 Task: In the  document Respectingdifferences.doc, select heading and apply ' Italics'  Using "replace feature", replace:  'and to or'
Action: Mouse moved to (317, 148)
Screenshot: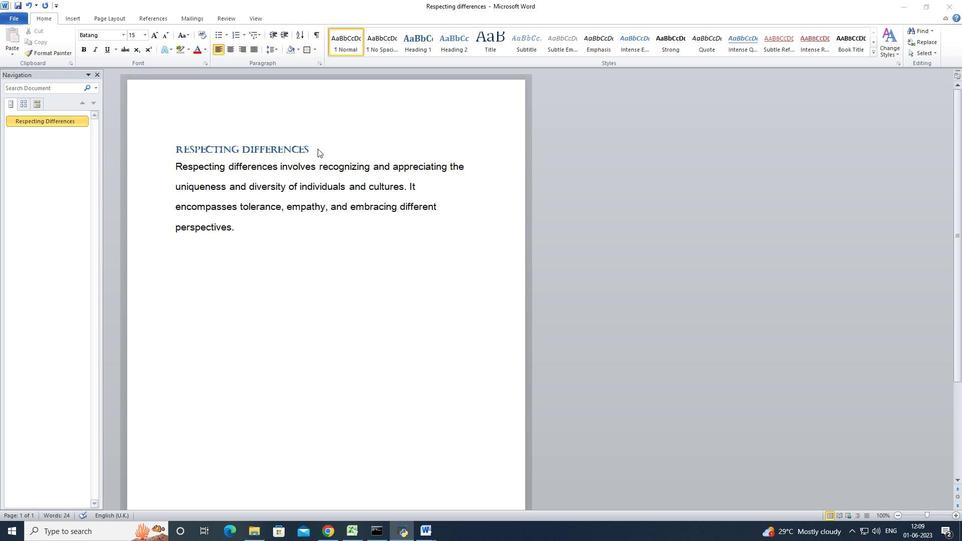 
Action: Mouse pressed left at (317, 148)
Screenshot: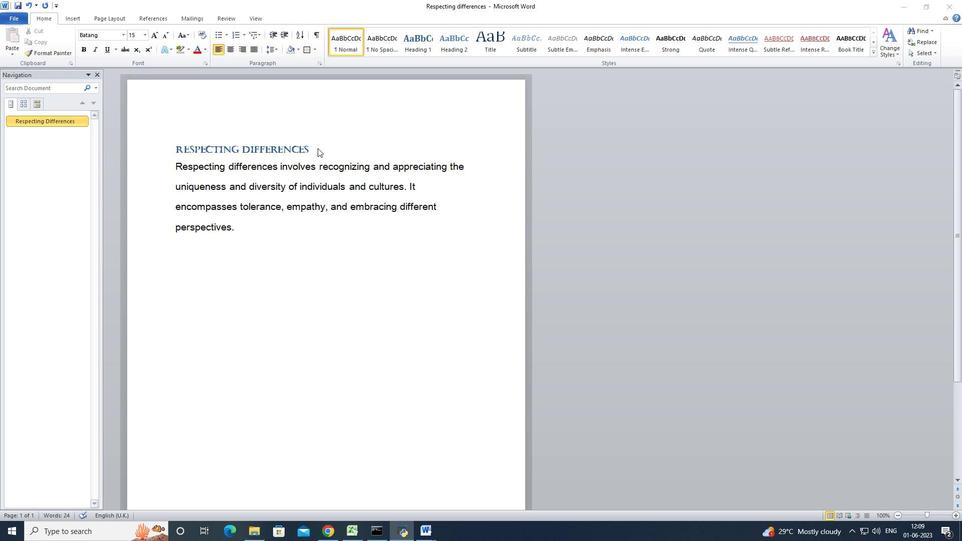 
Action: Mouse moved to (314, 149)
Screenshot: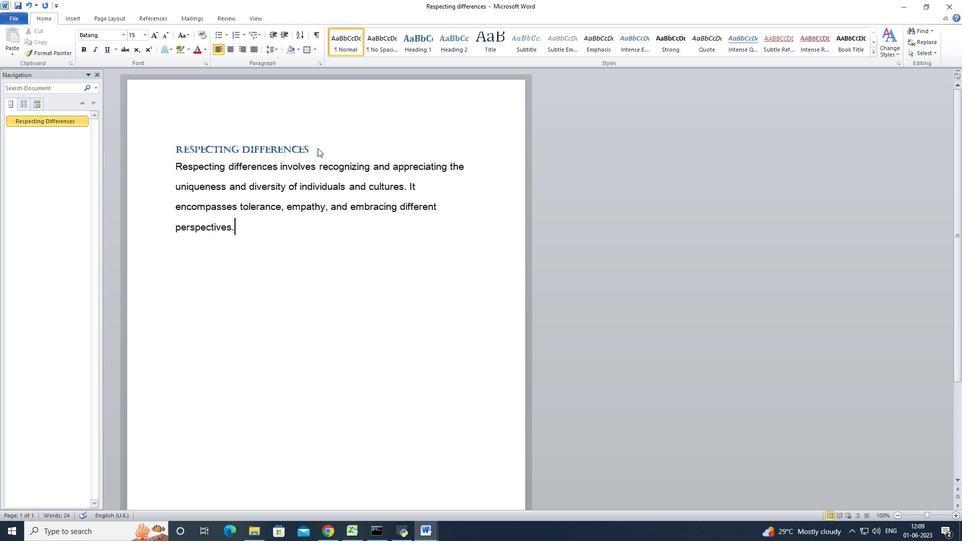 
Action: Mouse pressed left at (314, 149)
Screenshot: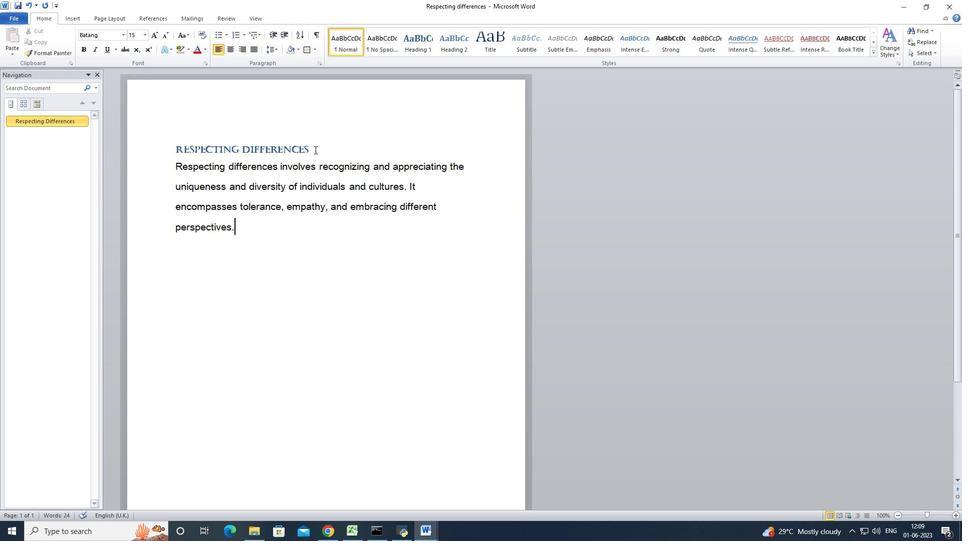 
Action: Mouse moved to (96, 48)
Screenshot: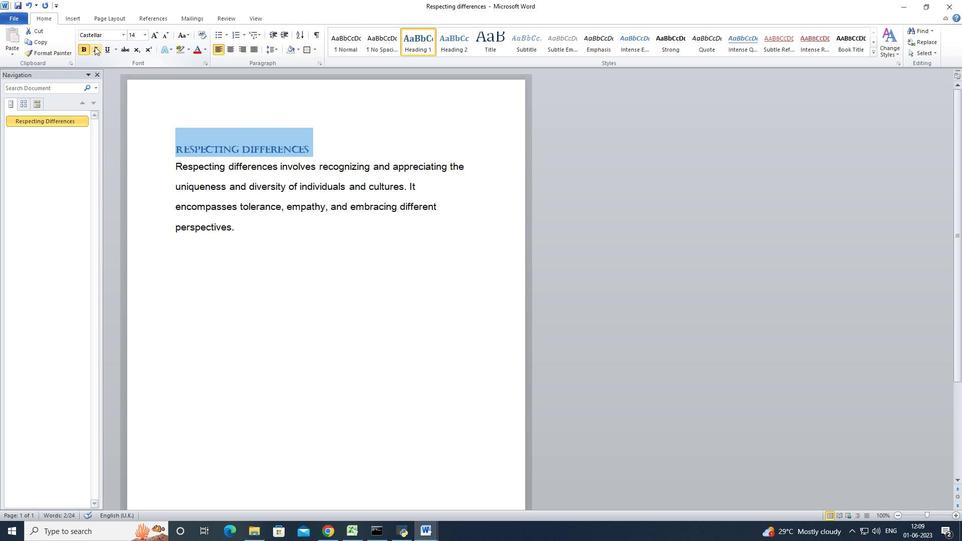 
Action: Mouse pressed left at (96, 48)
Screenshot: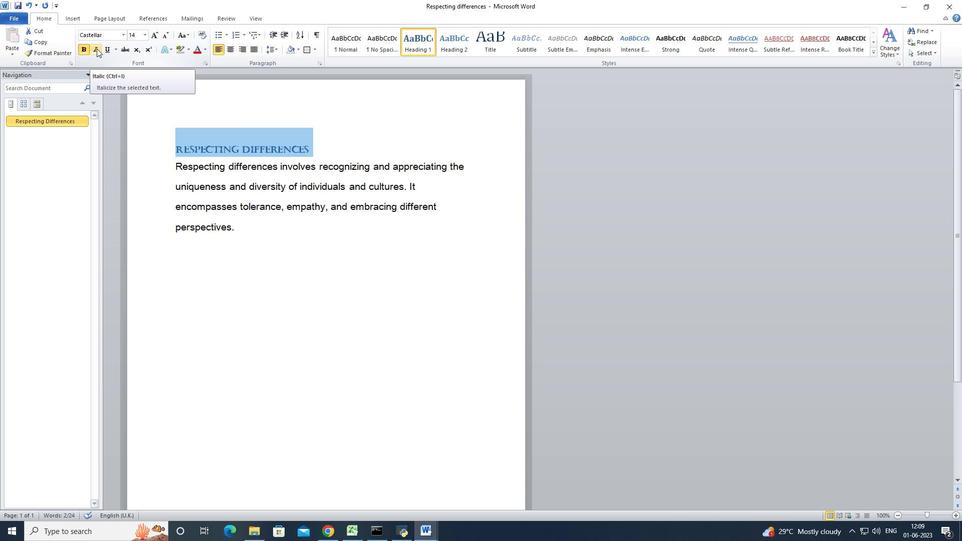 
Action: Mouse moved to (259, 240)
Screenshot: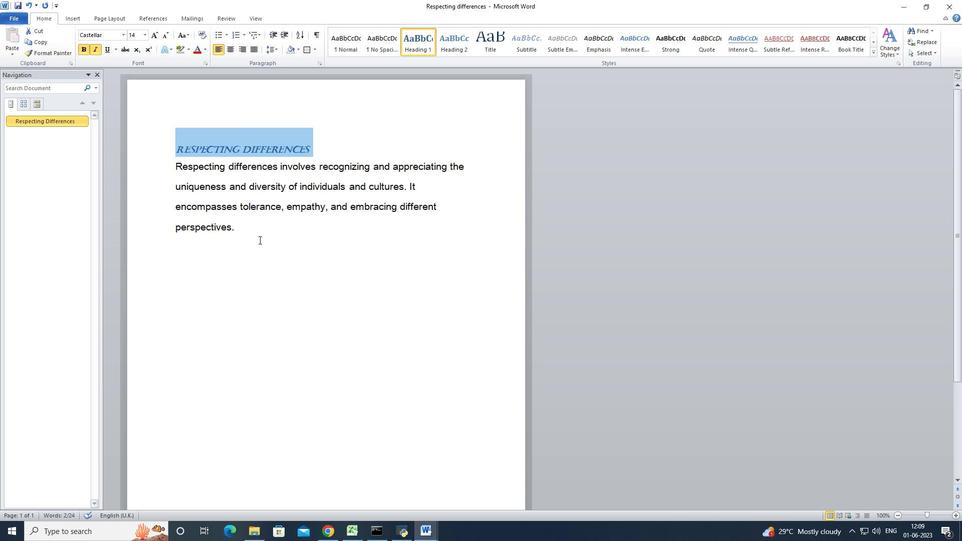 
Action: Mouse pressed left at (259, 240)
Screenshot: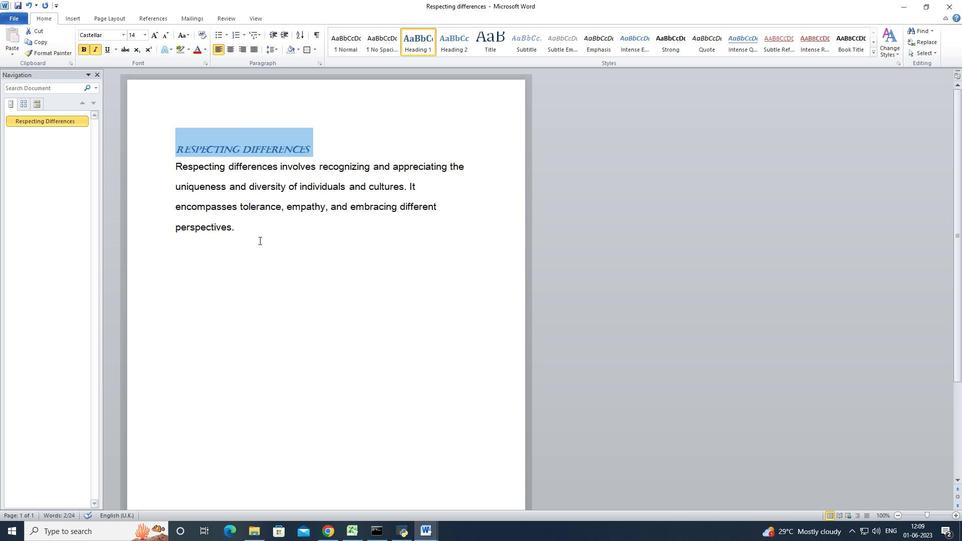 
Action: Mouse moved to (937, 38)
Screenshot: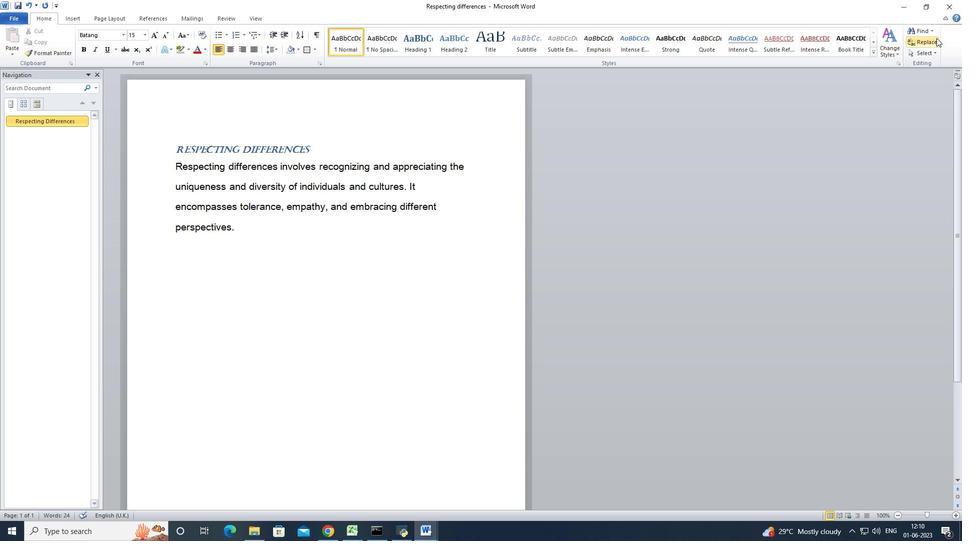 
Action: Mouse pressed left at (937, 38)
Screenshot: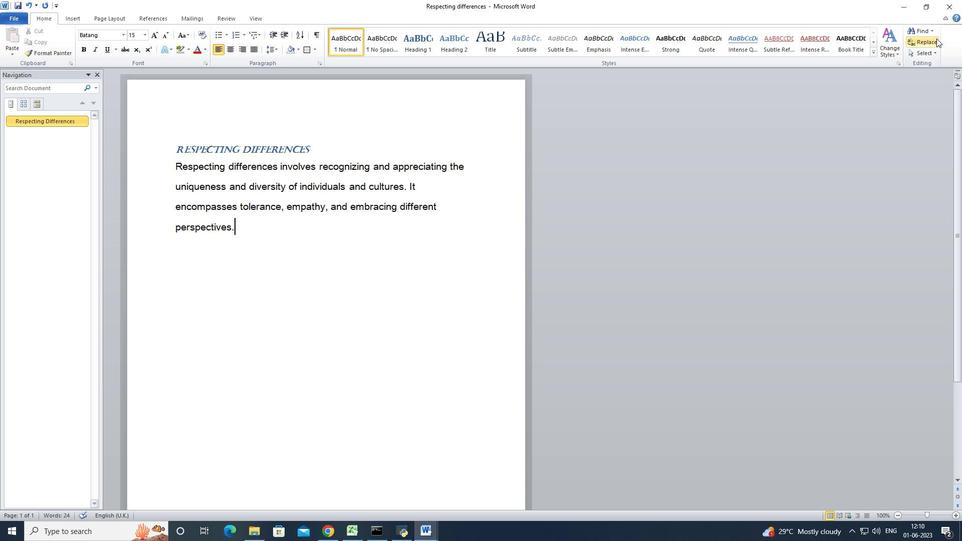 
Action: Key pressed and<Key.tab>to
Screenshot: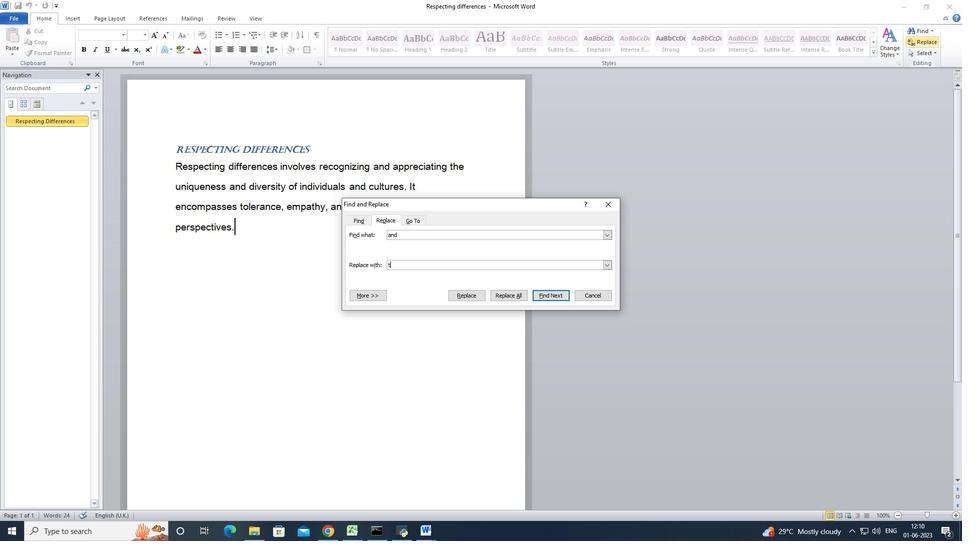 
Action: Mouse moved to (713, 97)
Screenshot: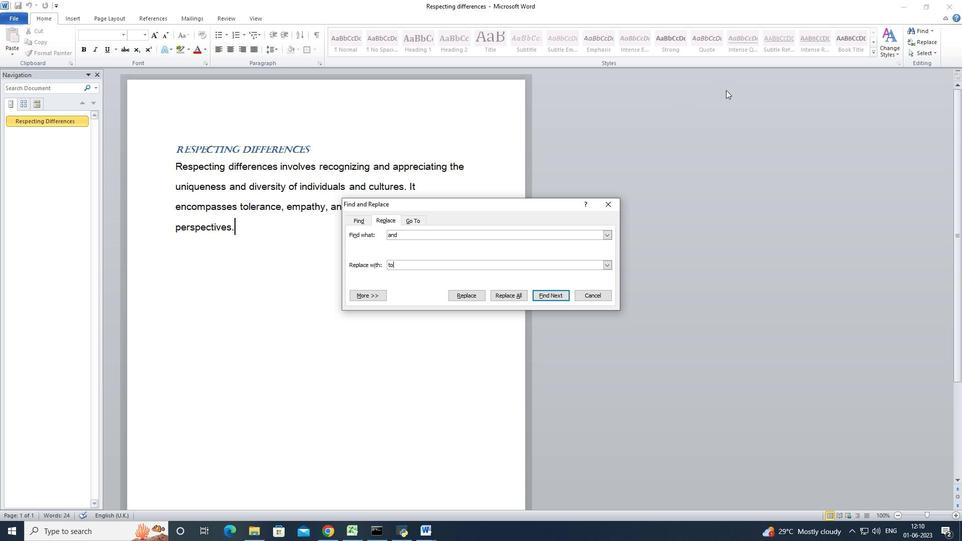 
Action: Key pressed <Key.backspace><Key.backspace>or
Screenshot: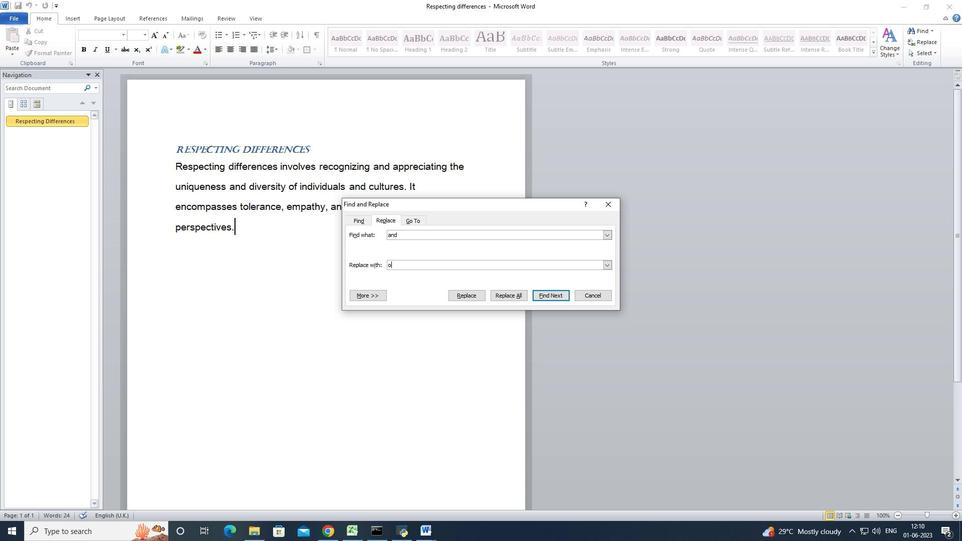 
Action: Mouse moved to (557, 291)
Screenshot: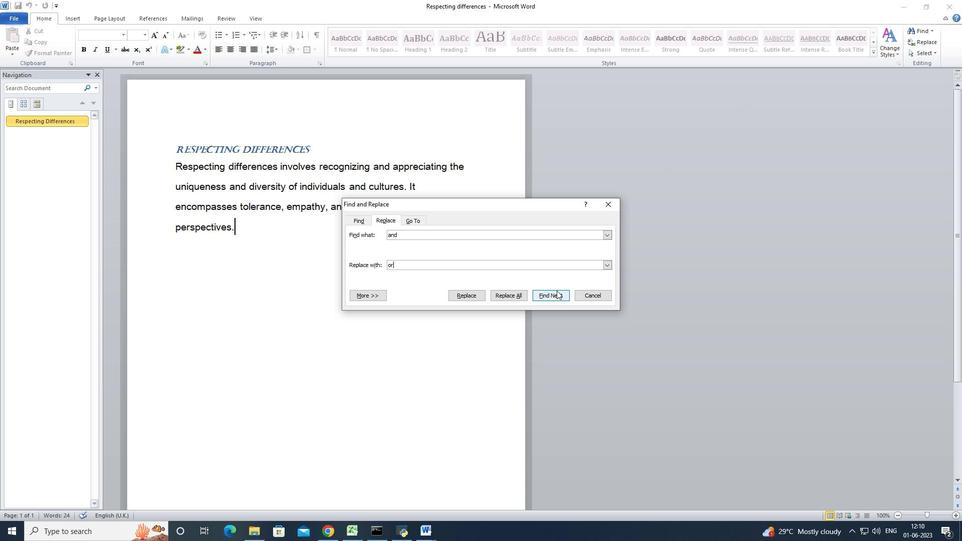 
Action: Mouse pressed left at (557, 291)
Screenshot: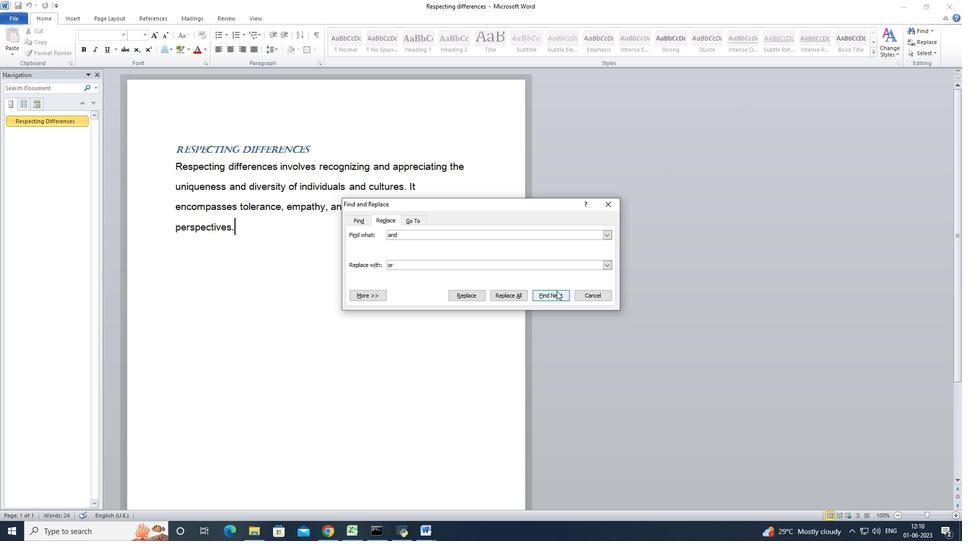 
Action: Mouse moved to (512, 296)
Screenshot: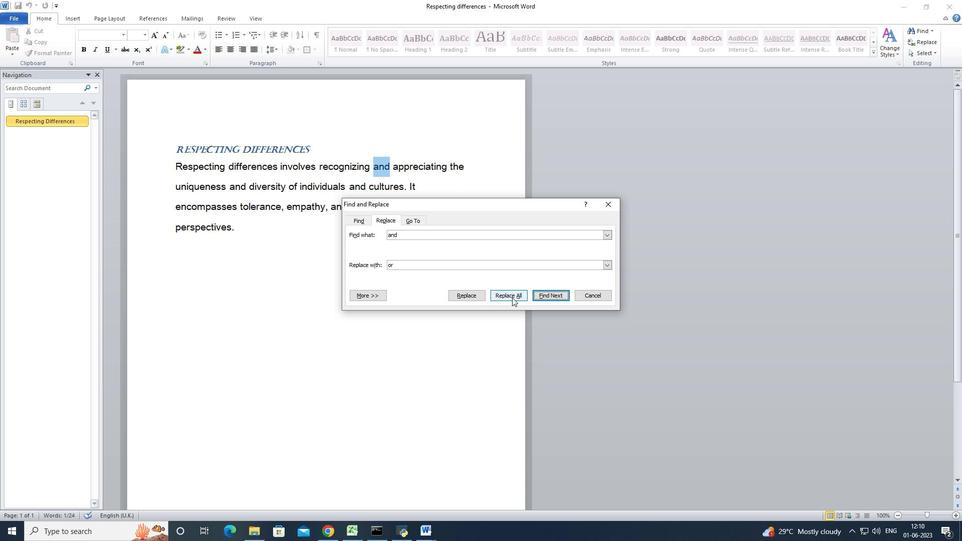 
Action: Mouse pressed left at (512, 296)
Screenshot: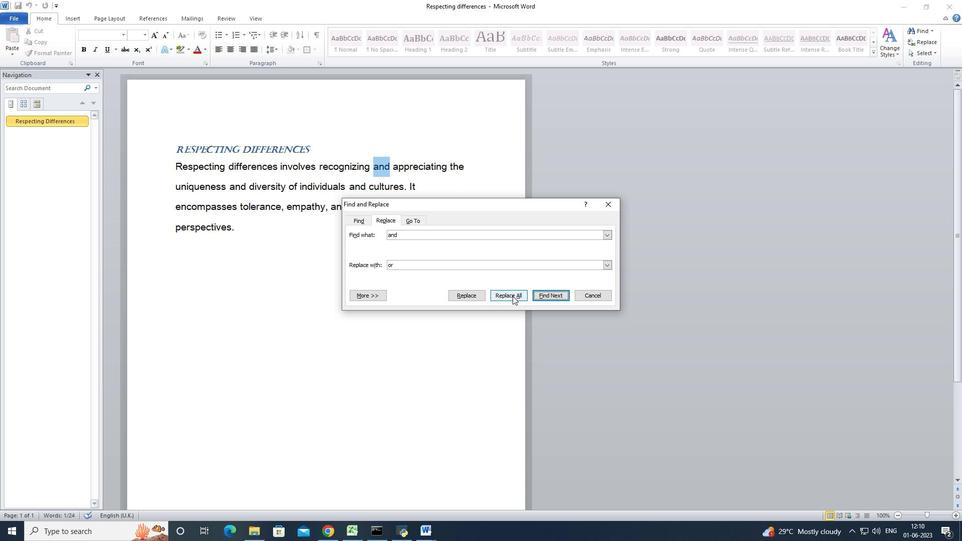 
Action: Mouse moved to (462, 292)
Screenshot: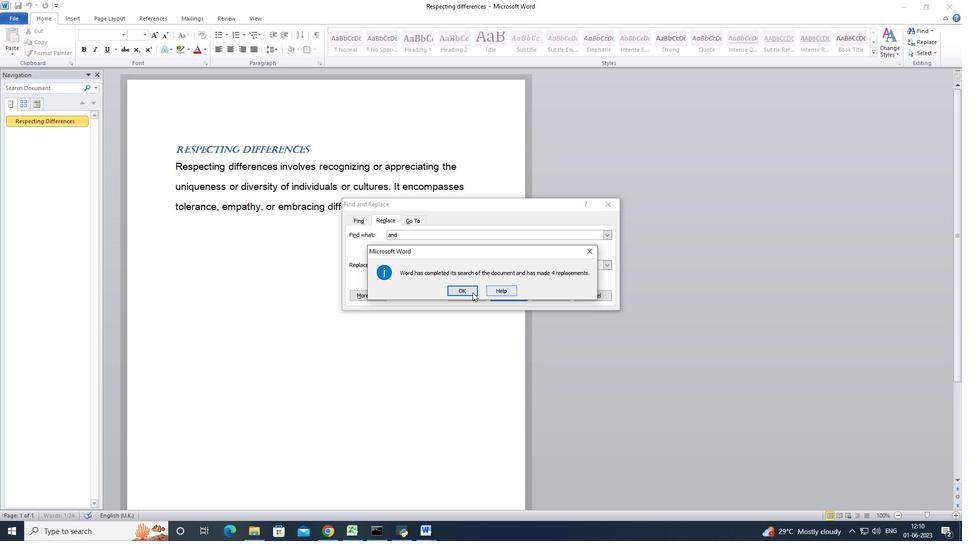 
Action: Mouse pressed left at (462, 292)
Screenshot: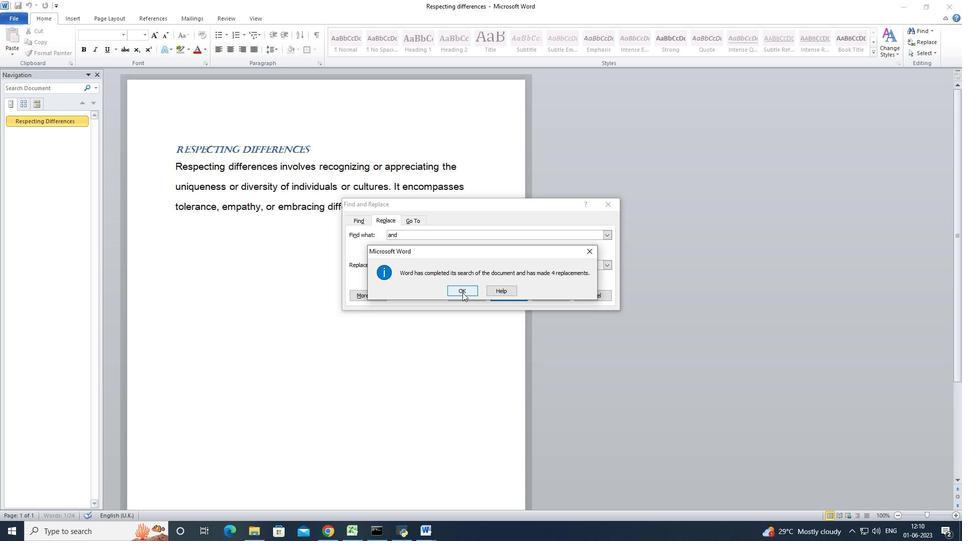 
Action: Mouse moved to (612, 205)
Screenshot: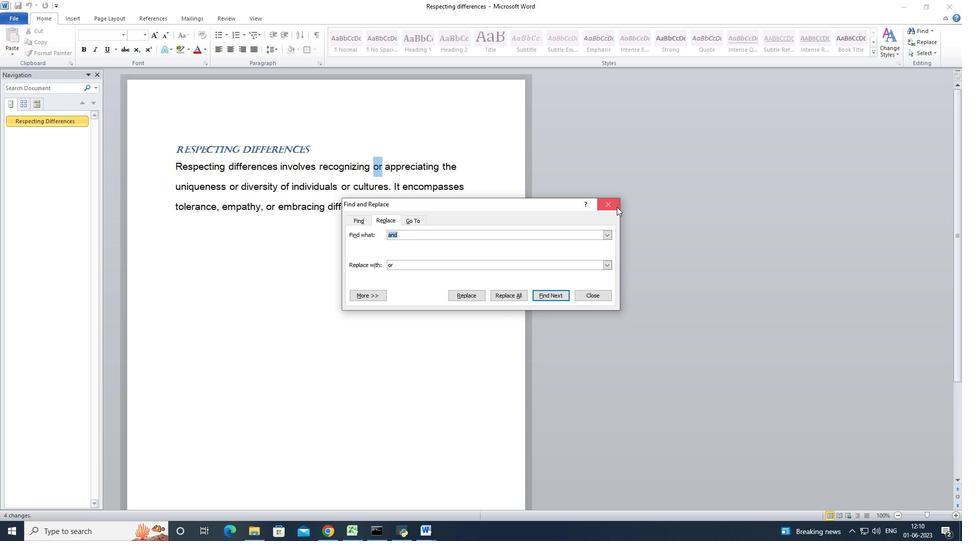 
Action: Mouse pressed left at (612, 205)
Screenshot: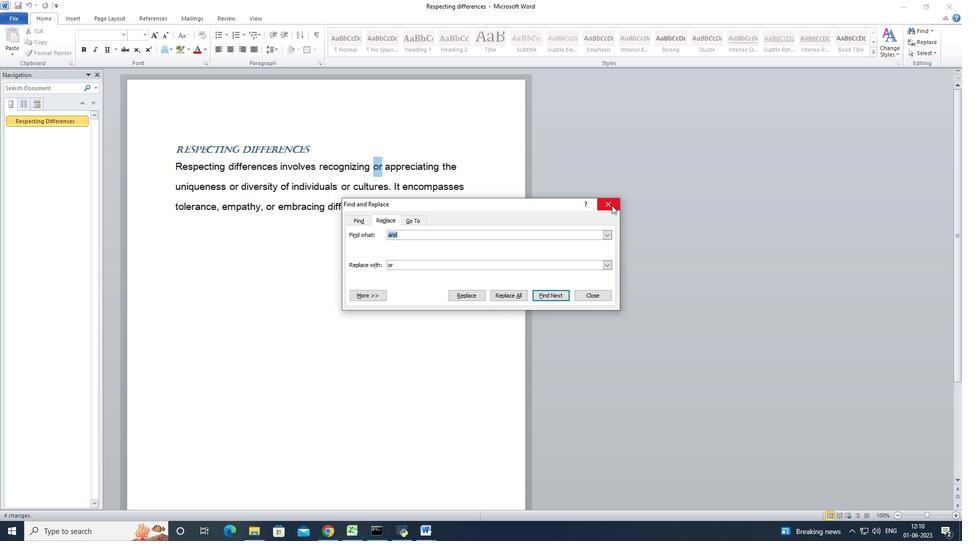 
Action: Mouse moved to (500, 219)
Screenshot: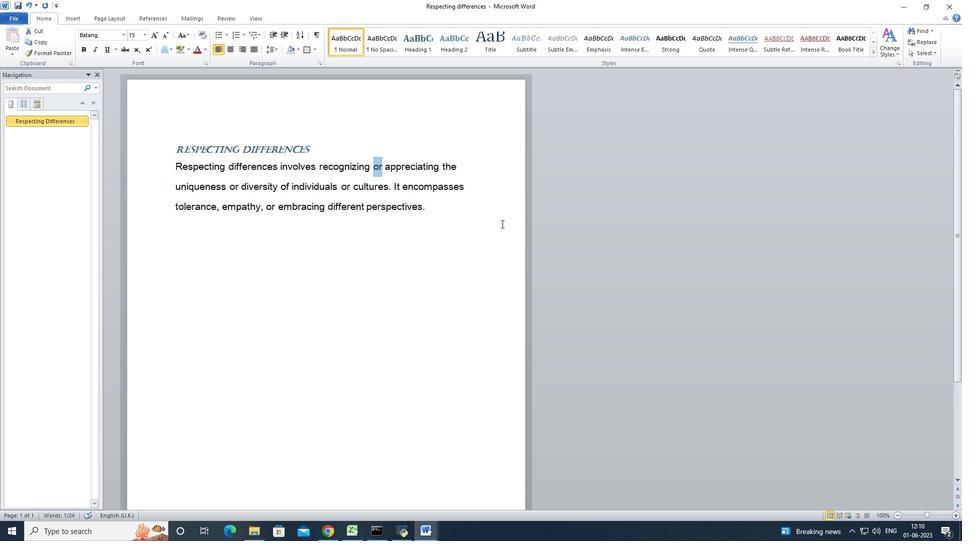 
Action: Mouse pressed left at (500, 219)
Screenshot: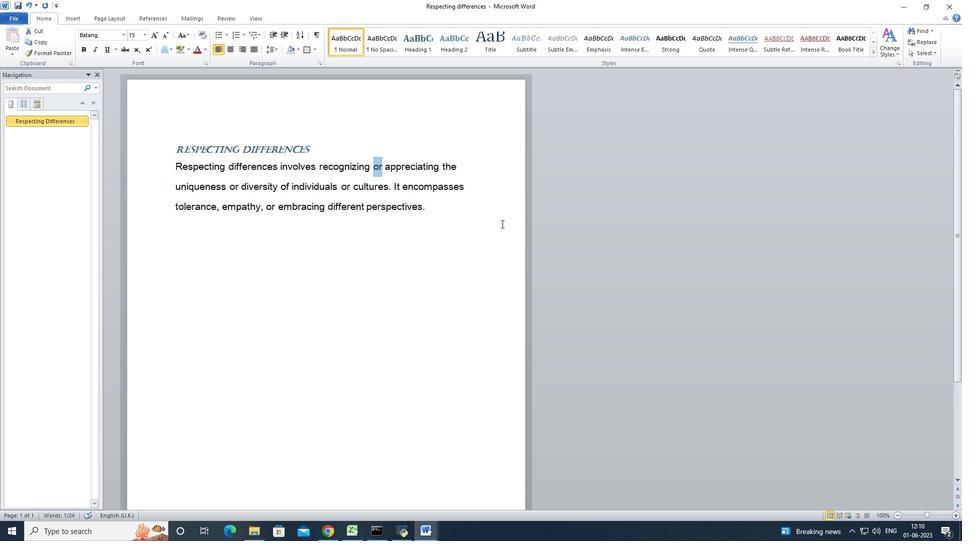
Action: Mouse moved to (381, 262)
Screenshot: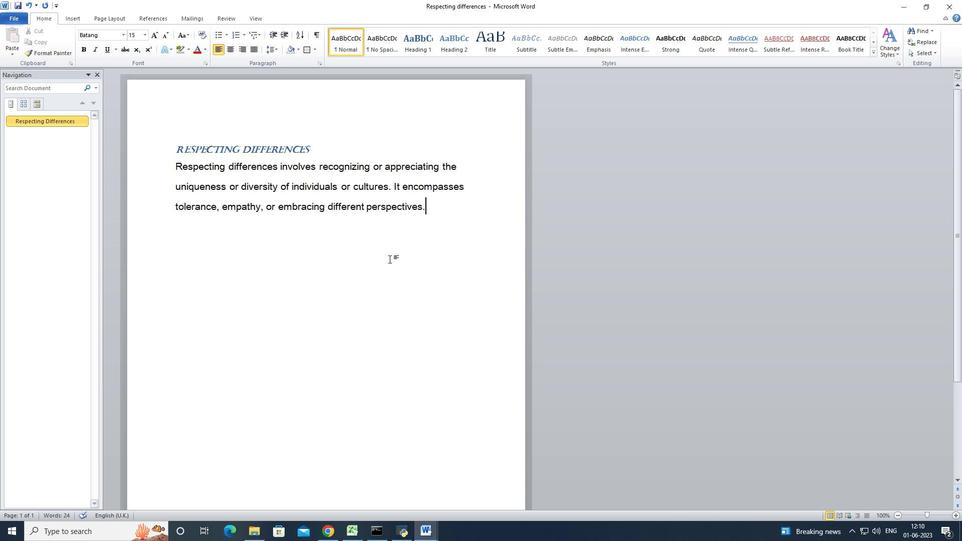 
Action: Key pressed ctrl+S
Screenshot: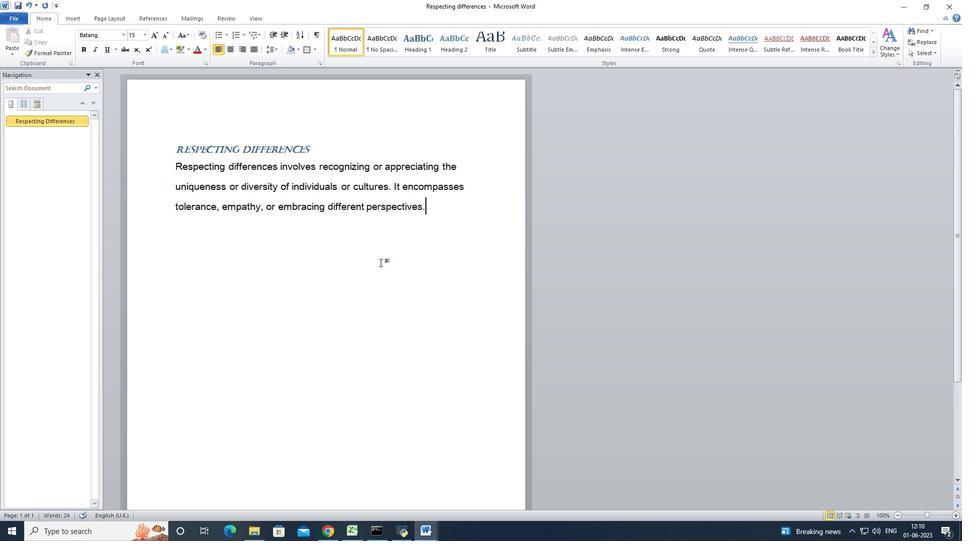 
